 Task: Create a due date automation trigger when advanced on, on the tuesday of the week before a card is due add dates starting this month at 11:00 AM.
Action: Mouse moved to (1110, 76)
Screenshot: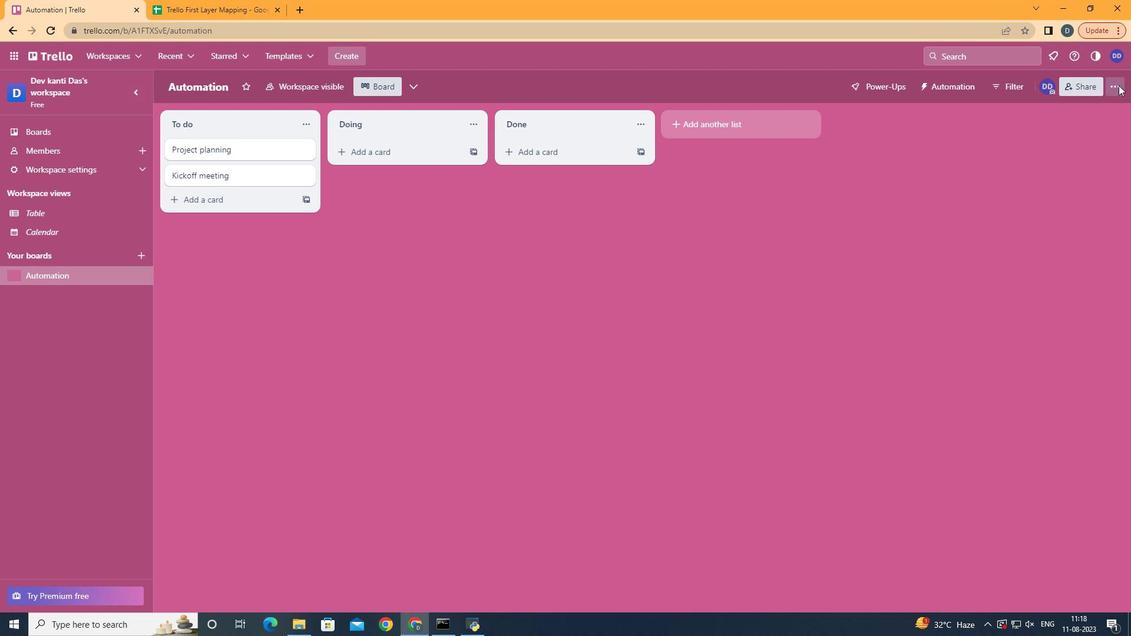 
Action: Mouse pressed left at (1110, 76)
Screenshot: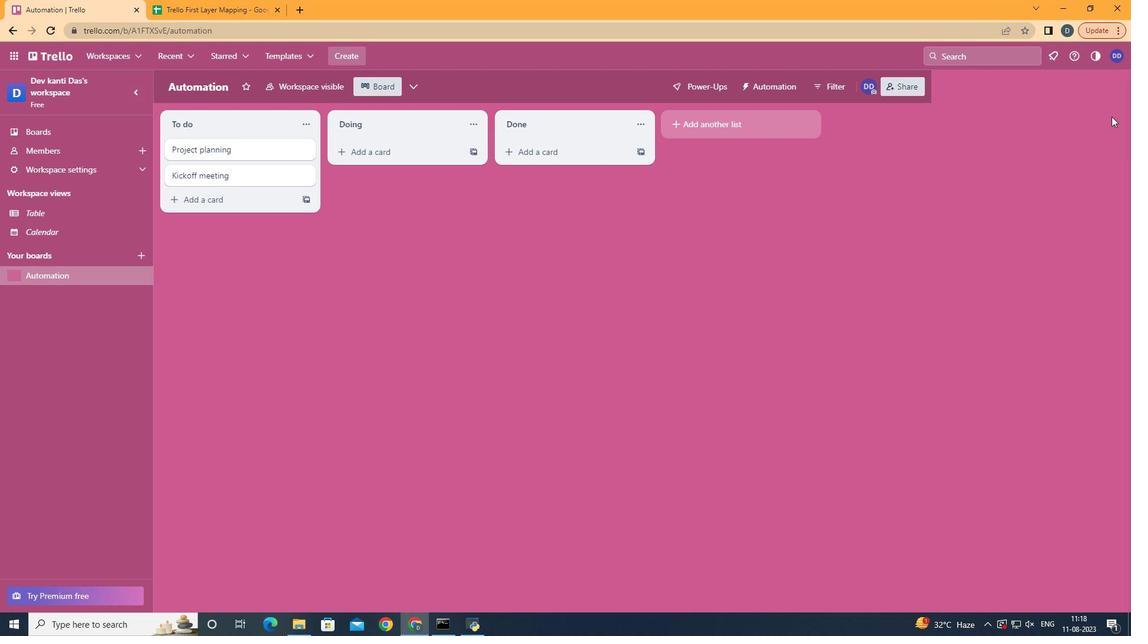 
Action: Mouse moved to (1012, 254)
Screenshot: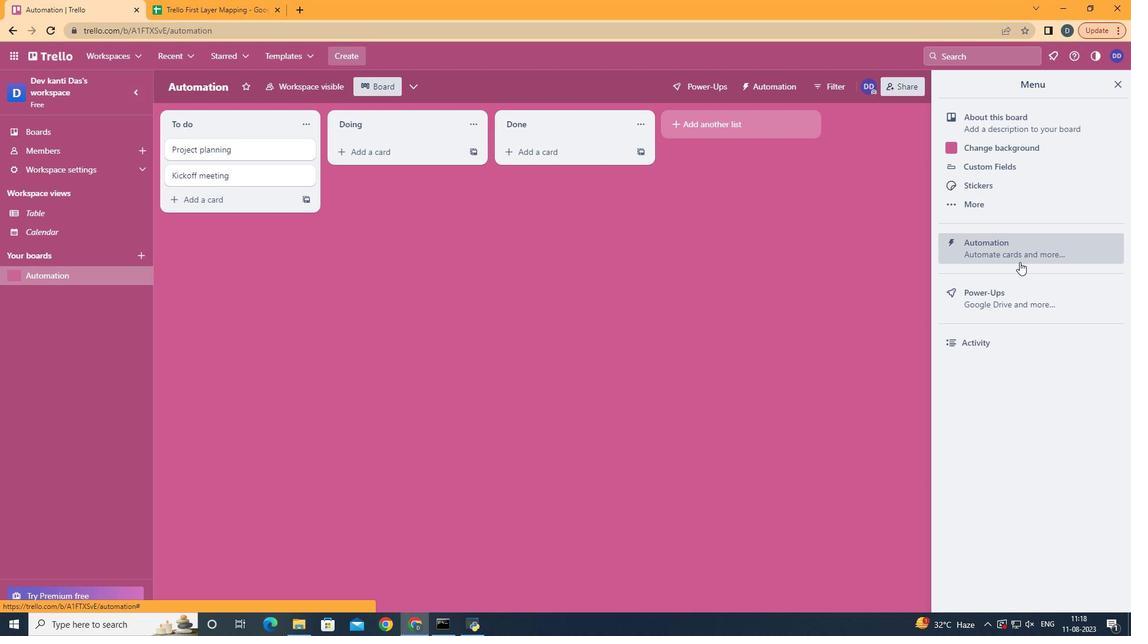 
Action: Mouse pressed left at (1012, 254)
Screenshot: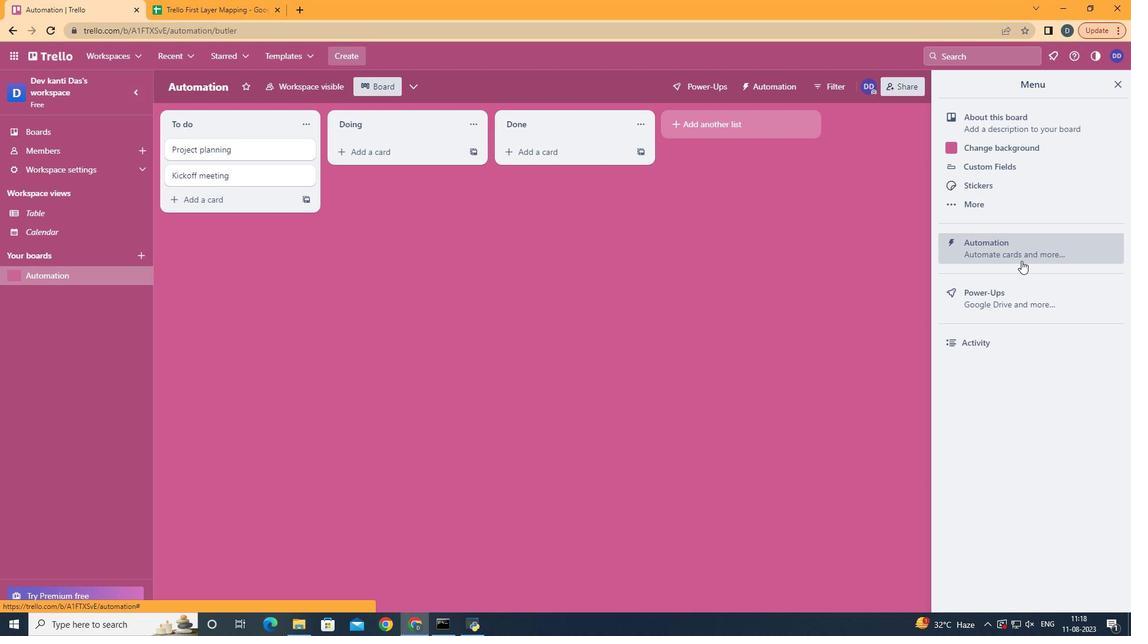 
Action: Mouse moved to (187, 221)
Screenshot: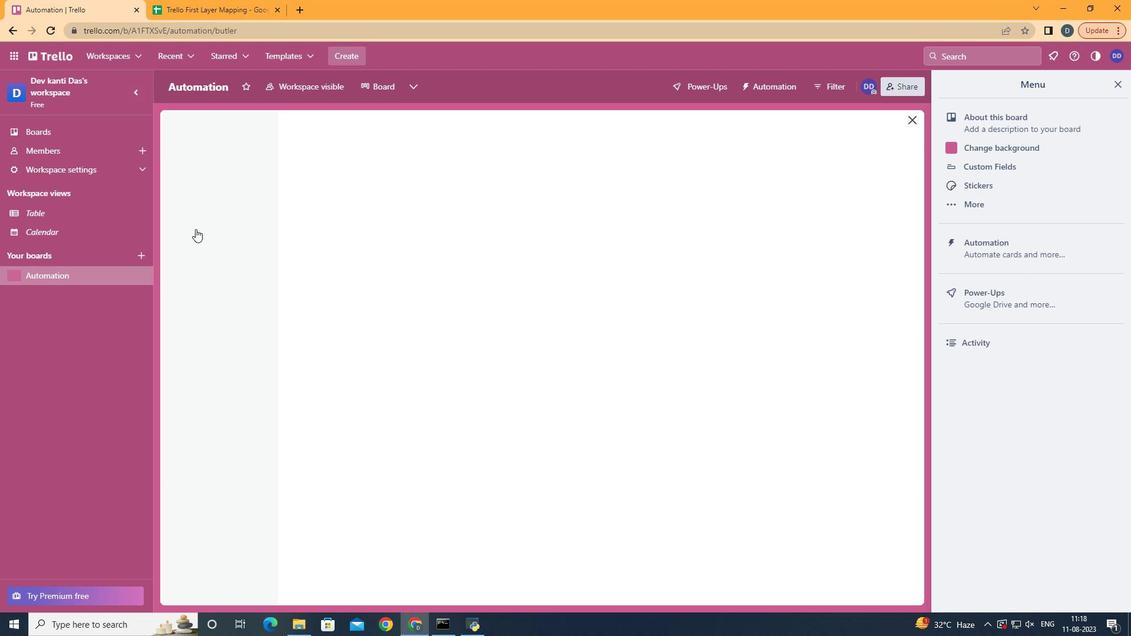 
Action: Mouse pressed left at (187, 221)
Screenshot: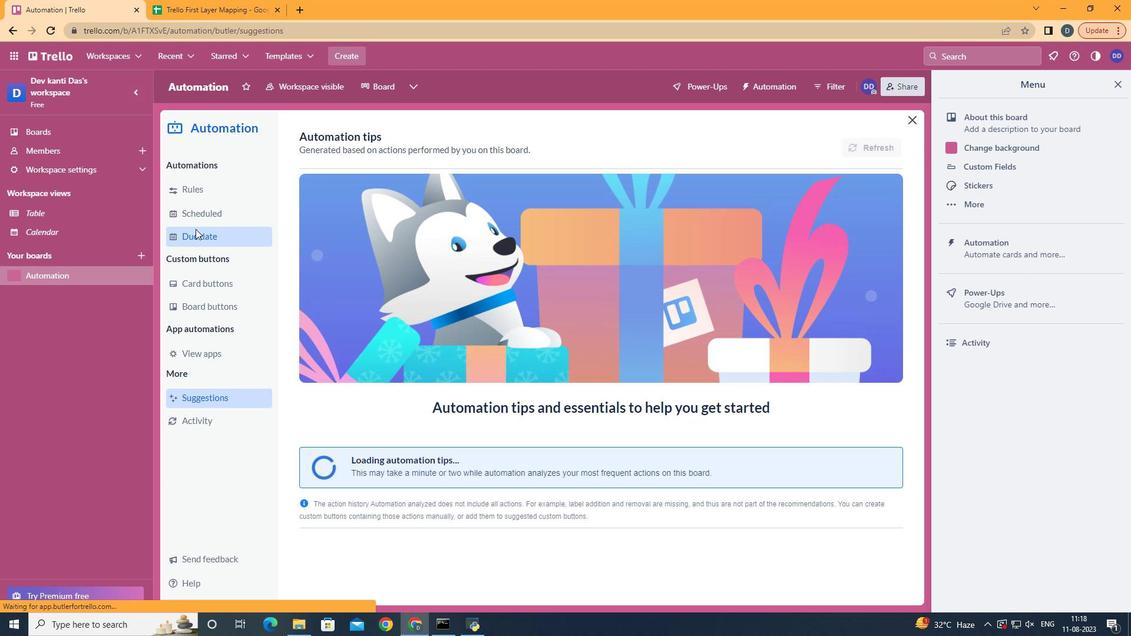 
Action: Mouse moved to (825, 128)
Screenshot: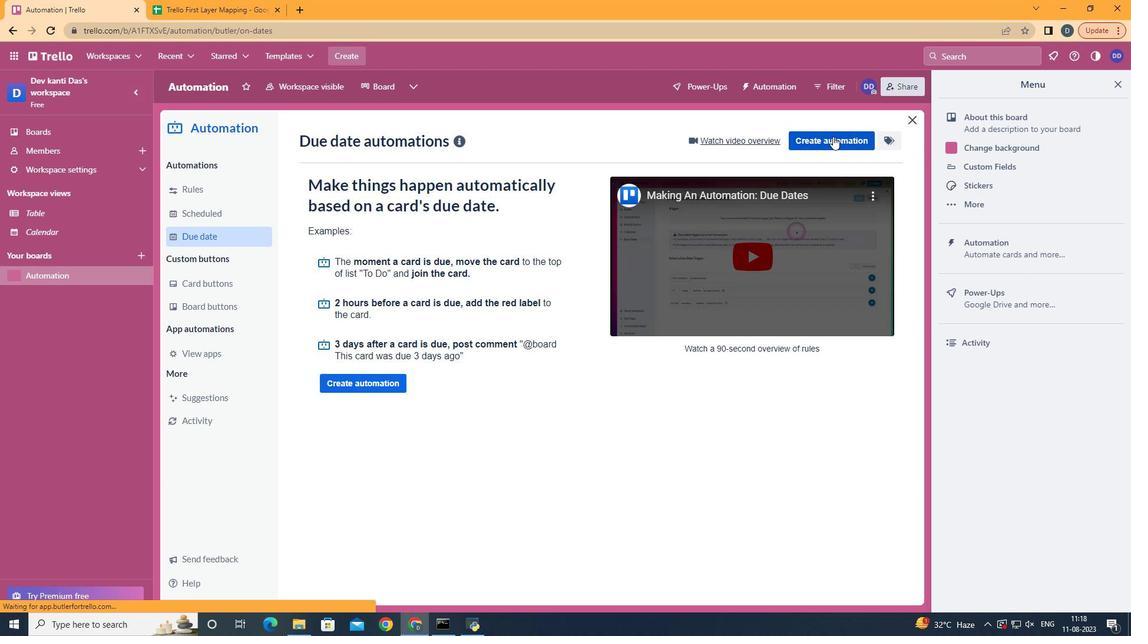 
Action: Mouse pressed left at (825, 128)
Screenshot: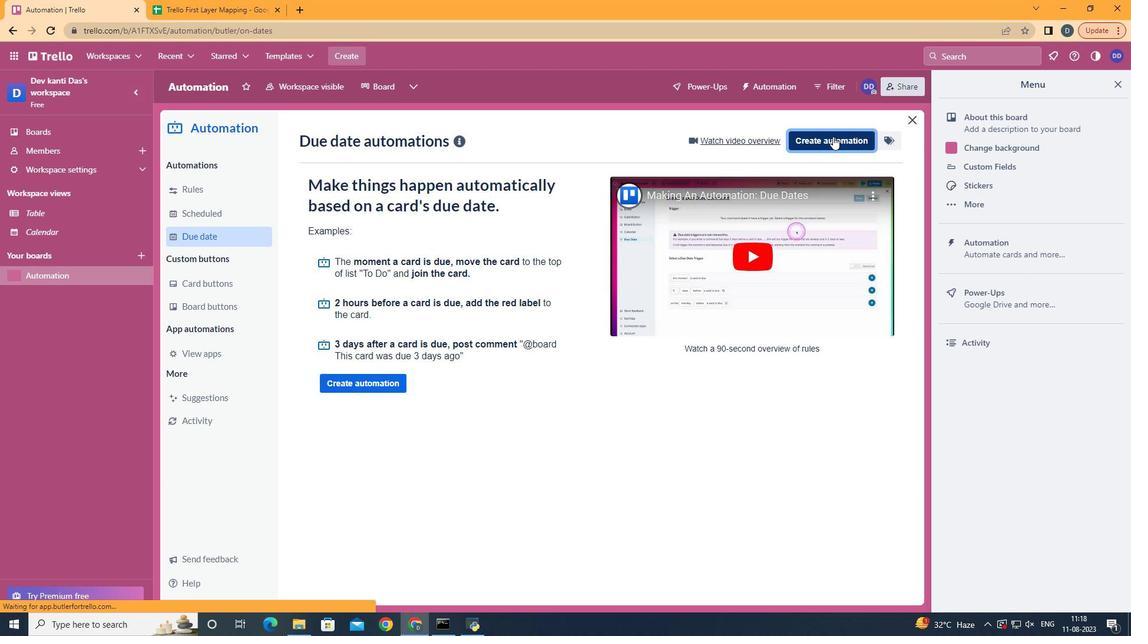 
Action: Mouse moved to (634, 239)
Screenshot: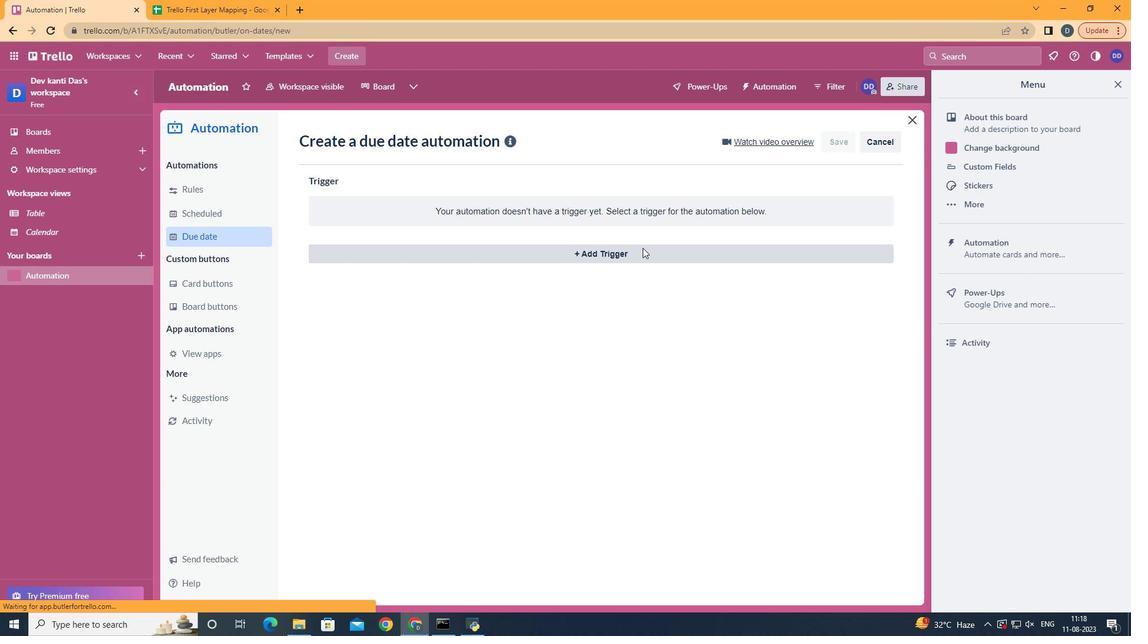 
Action: Mouse pressed left at (634, 239)
Screenshot: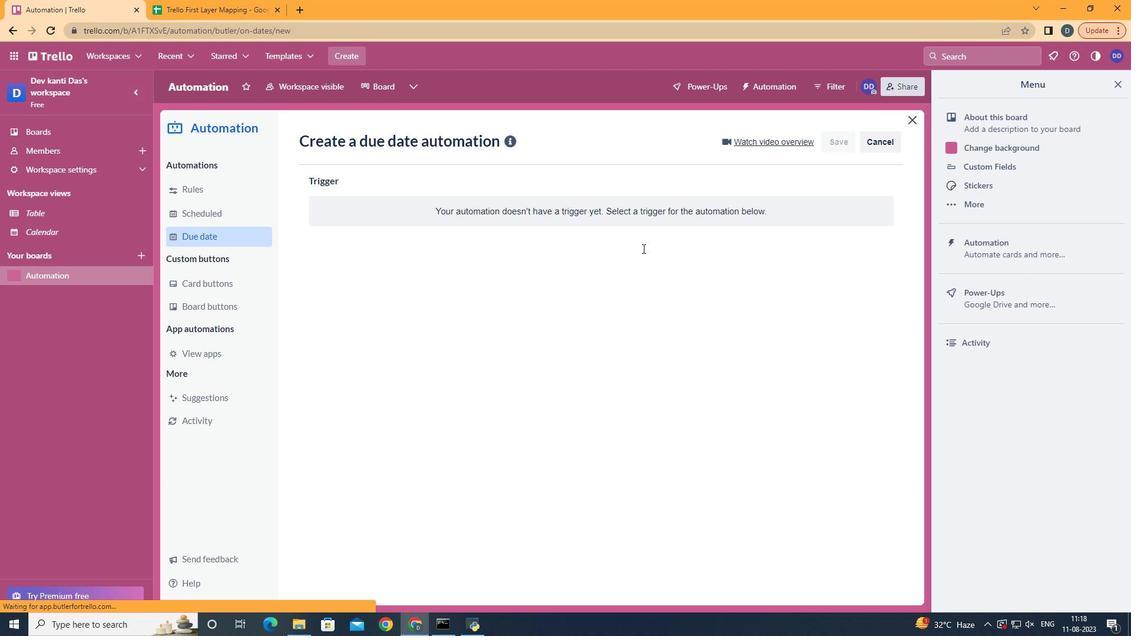 
Action: Mouse moved to (392, 325)
Screenshot: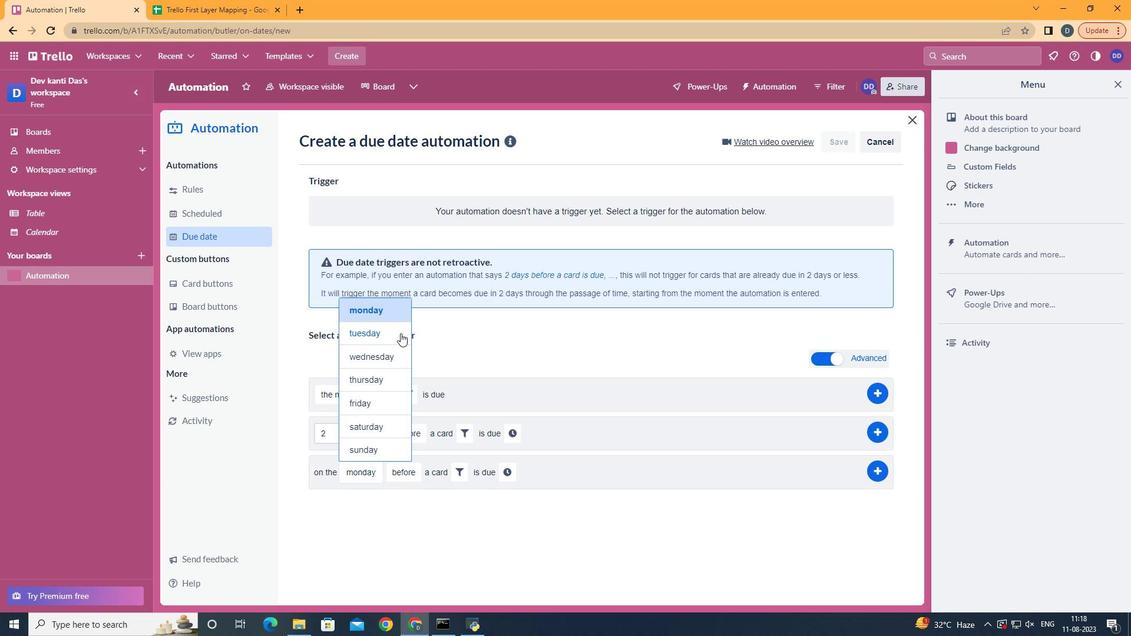 
Action: Mouse pressed left at (392, 325)
Screenshot: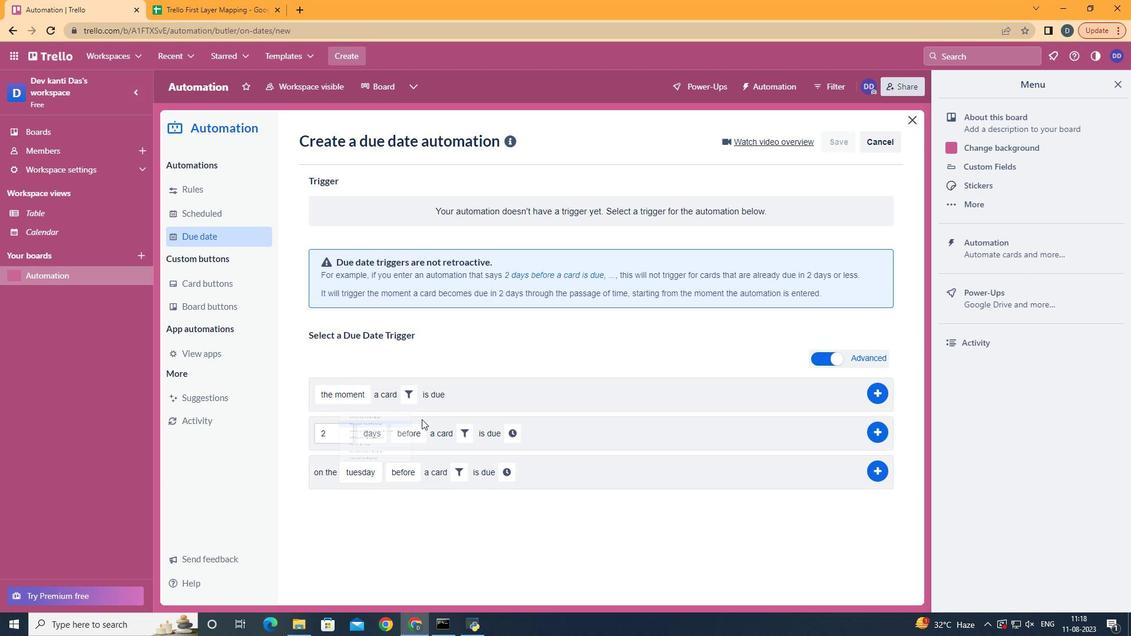 
Action: Mouse moved to (407, 558)
Screenshot: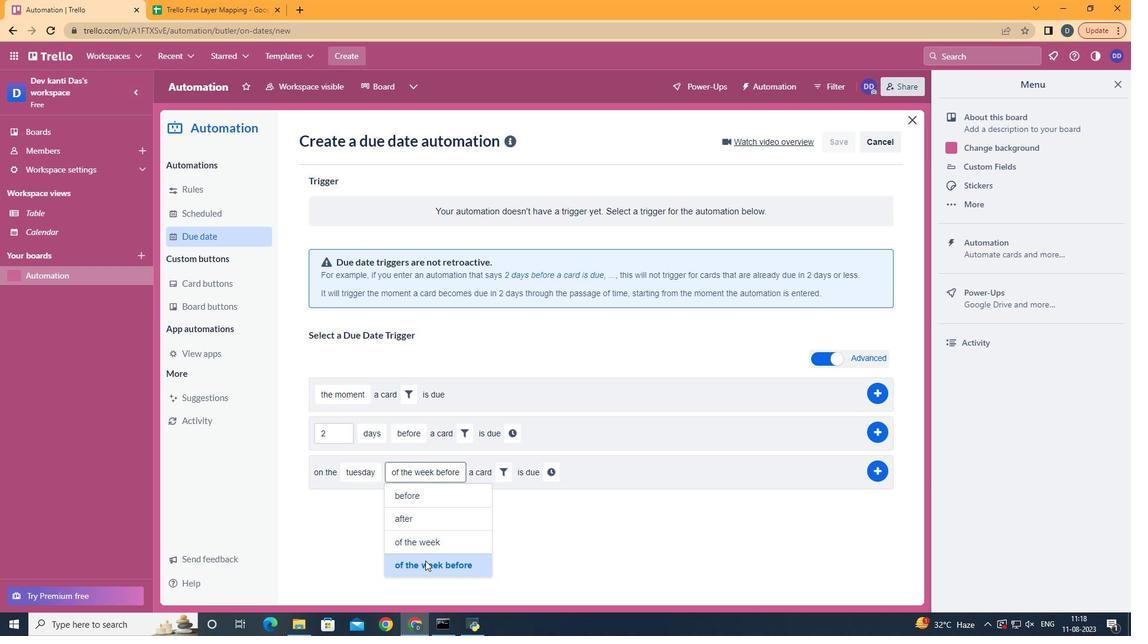 
Action: Mouse pressed left at (407, 558)
Screenshot: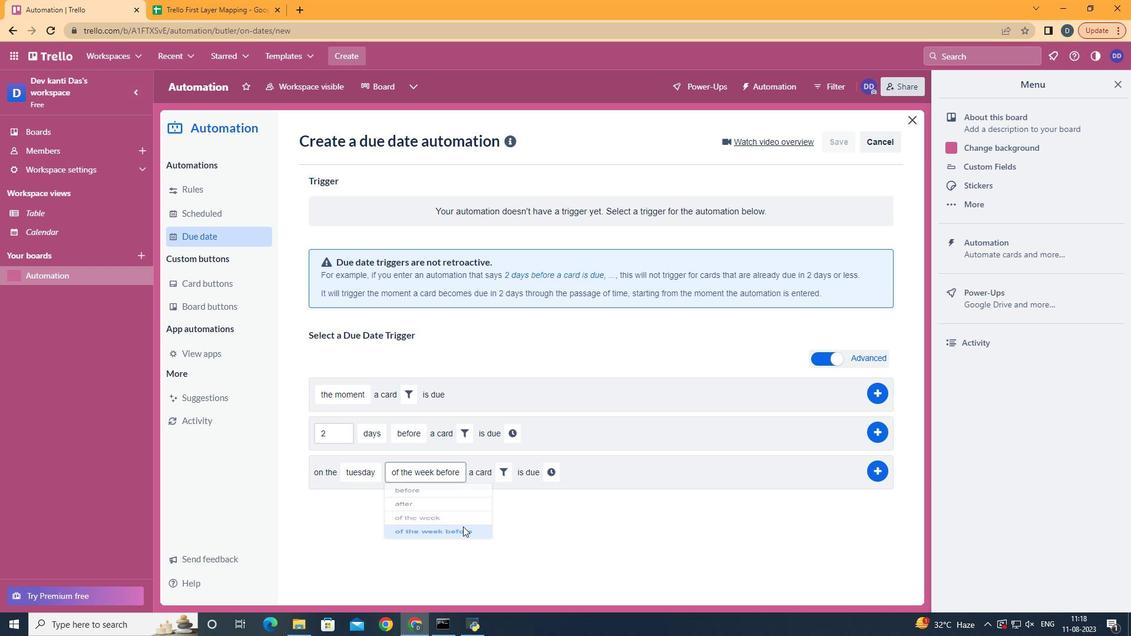 
Action: Mouse moved to (496, 465)
Screenshot: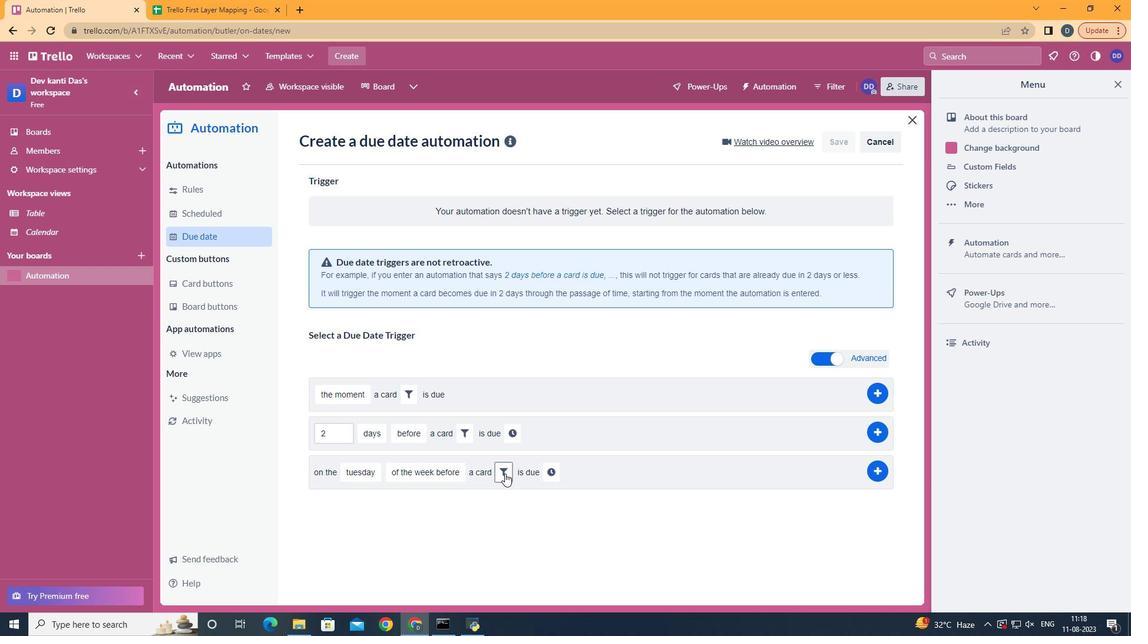 
Action: Mouse pressed left at (496, 465)
Screenshot: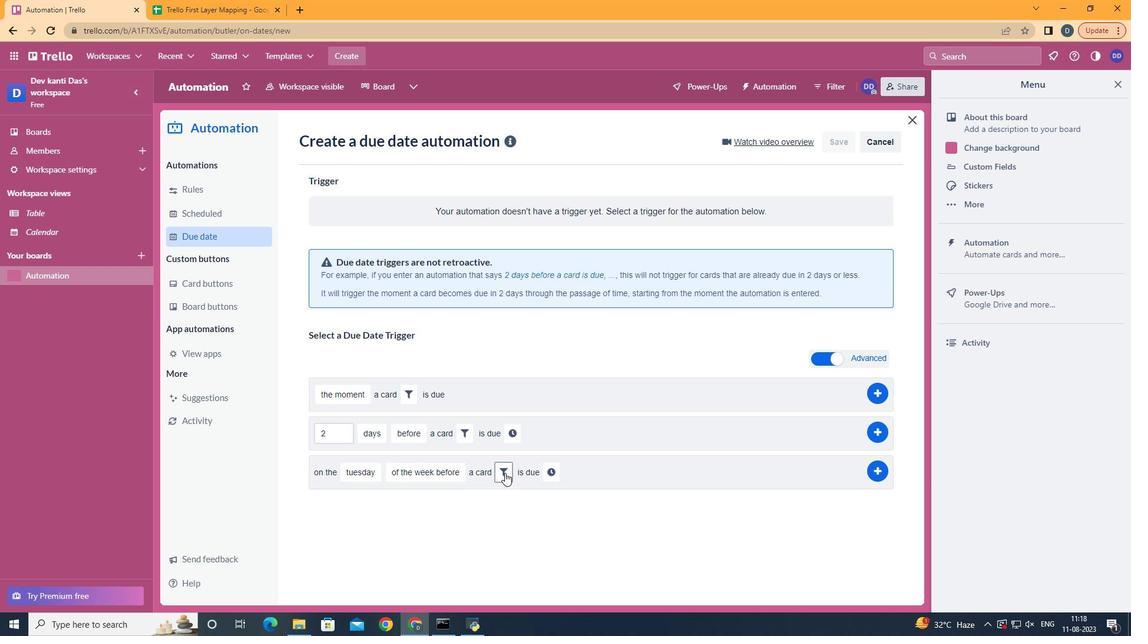 
Action: Mouse moved to (562, 499)
Screenshot: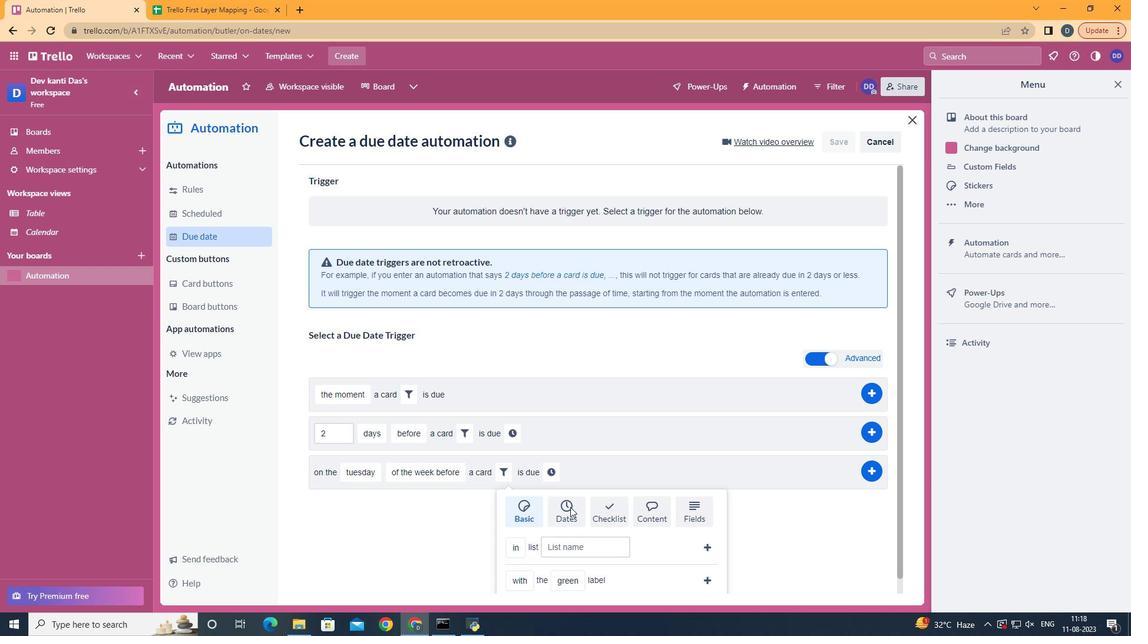 
Action: Mouse pressed left at (562, 499)
Screenshot: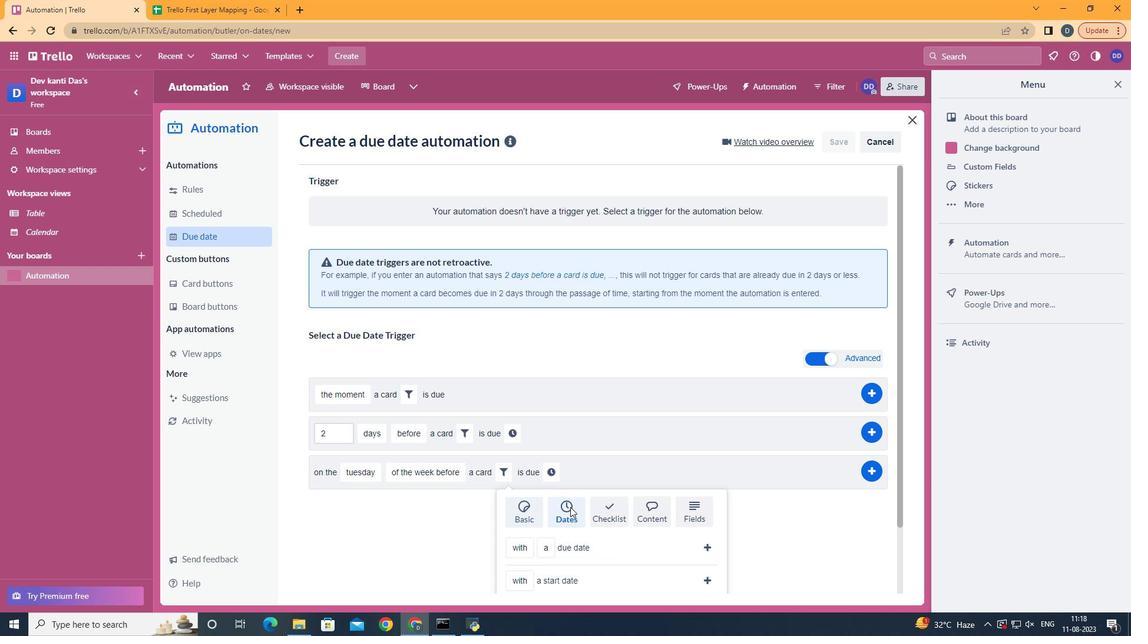 
Action: Mouse scrolled (562, 498) with delta (0, 0)
Screenshot: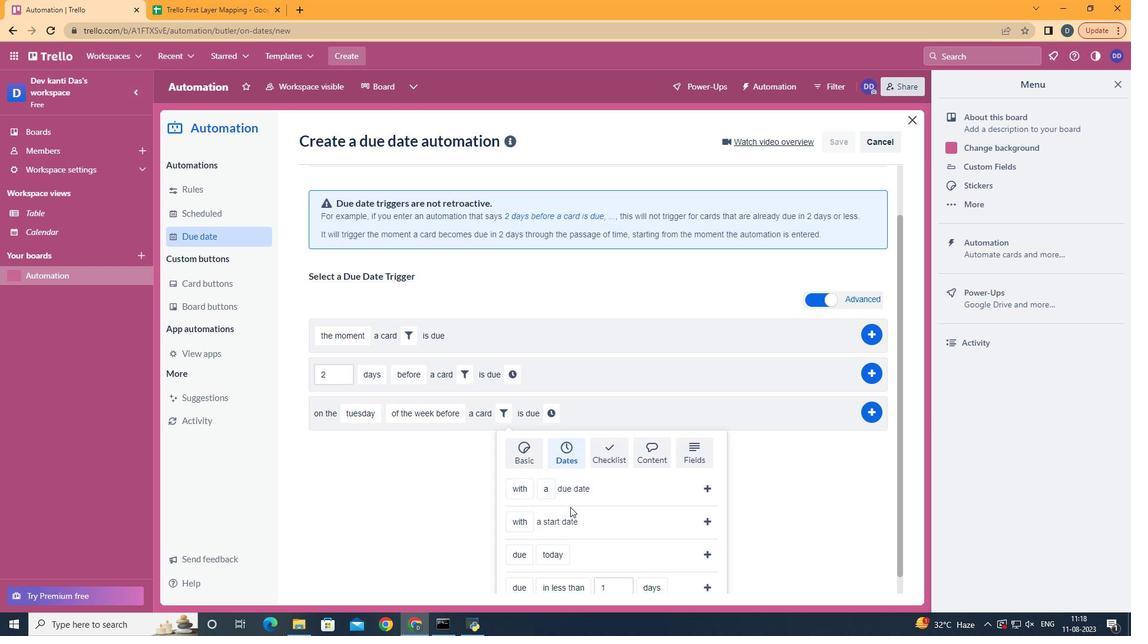 
Action: Mouse scrolled (562, 498) with delta (0, 0)
Screenshot: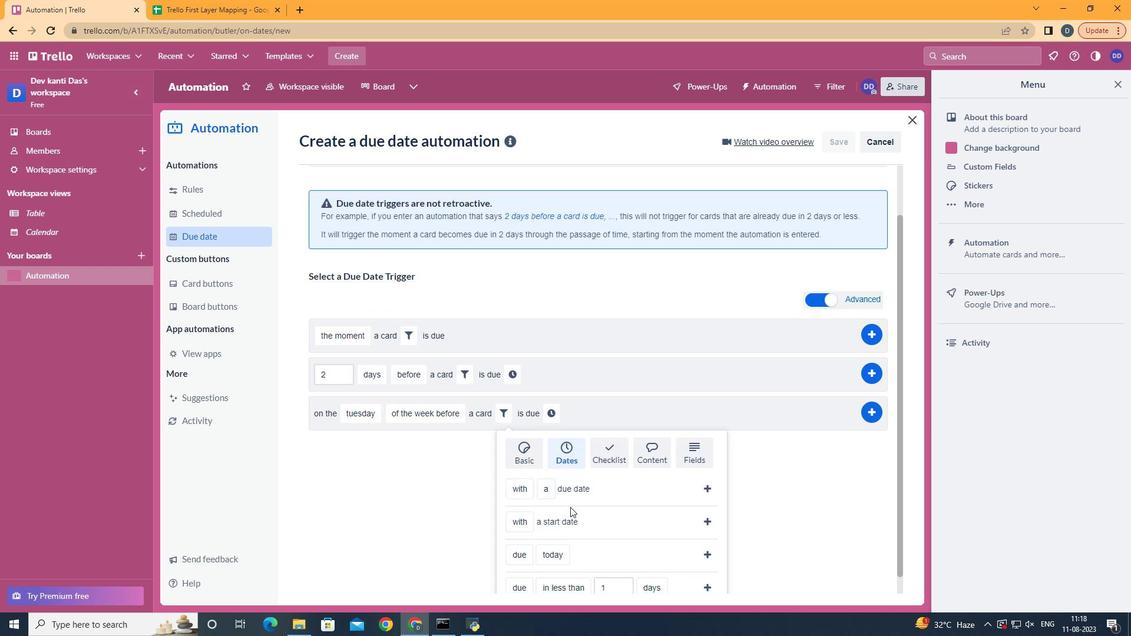 
Action: Mouse scrolled (562, 498) with delta (0, 0)
Screenshot: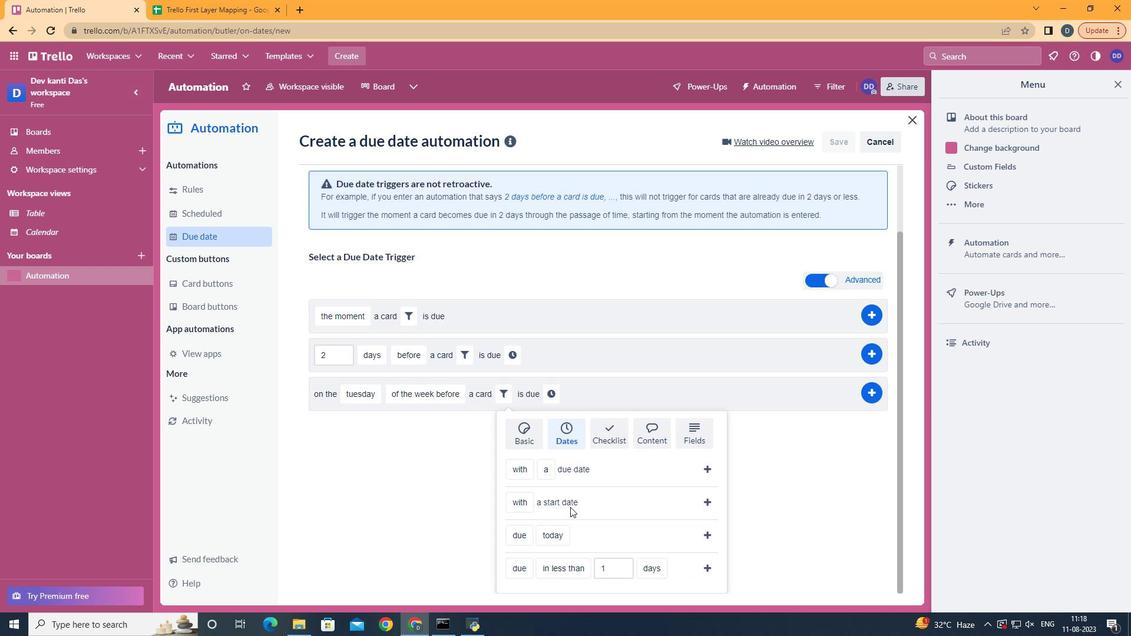
Action: Mouse scrolled (562, 498) with delta (0, 0)
Screenshot: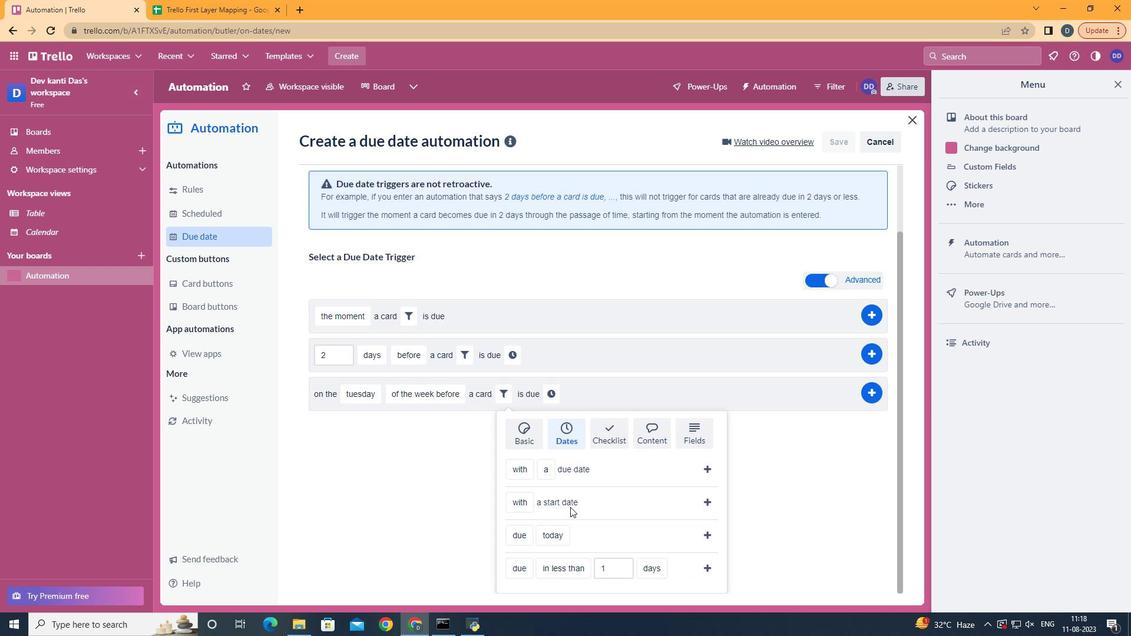 
Action: Mouse moved to (532, 482)
Screenshot: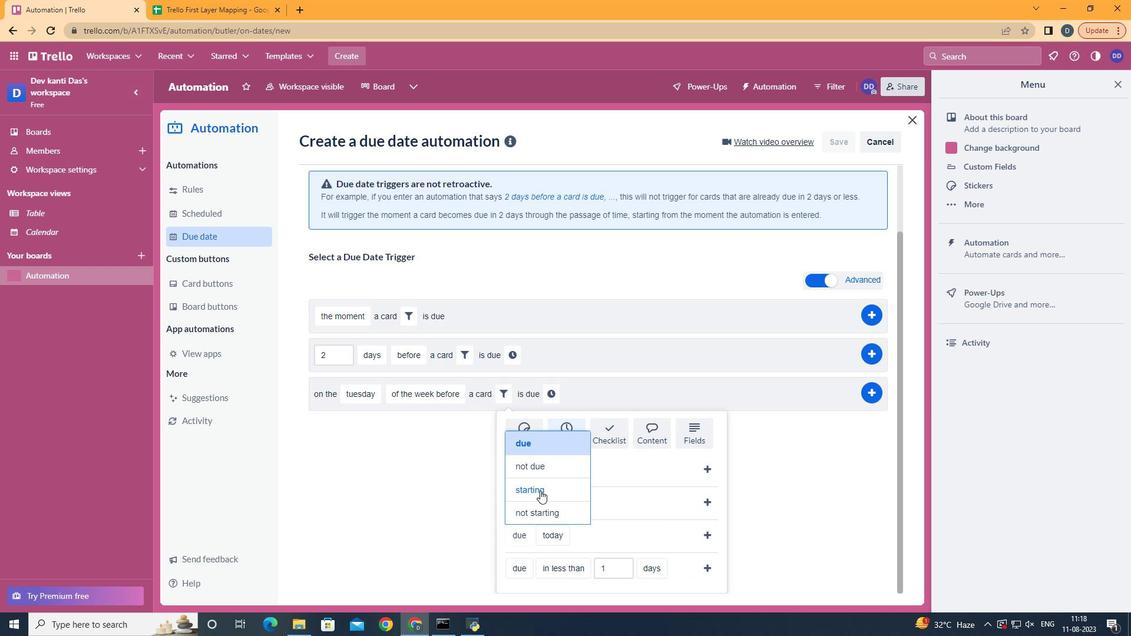 
Action: Mouse pressed left at (532, 482)
Screenshot: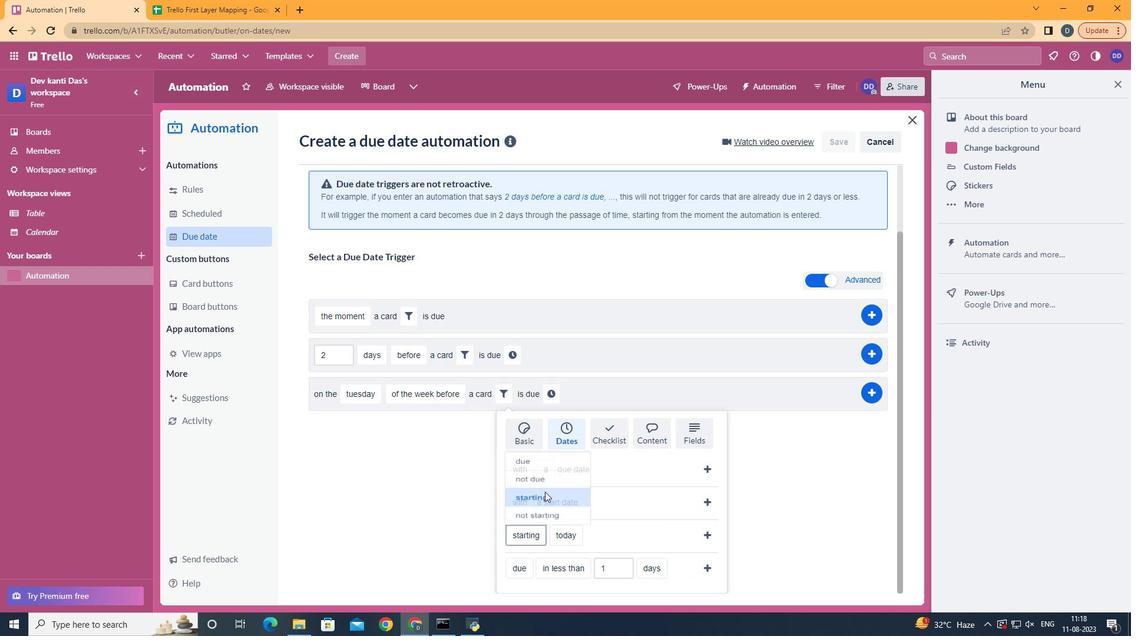 
Action: Mouse moved to (589, 482)
Screenshot: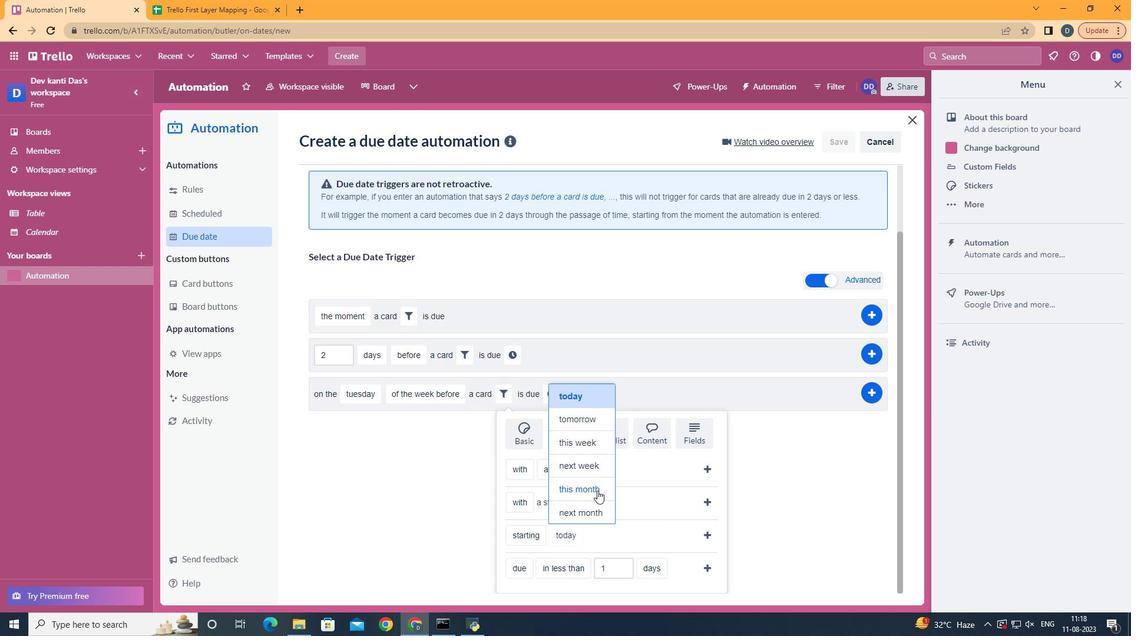 
Action: Mouse pressed left at (589, 482)
Screenshot: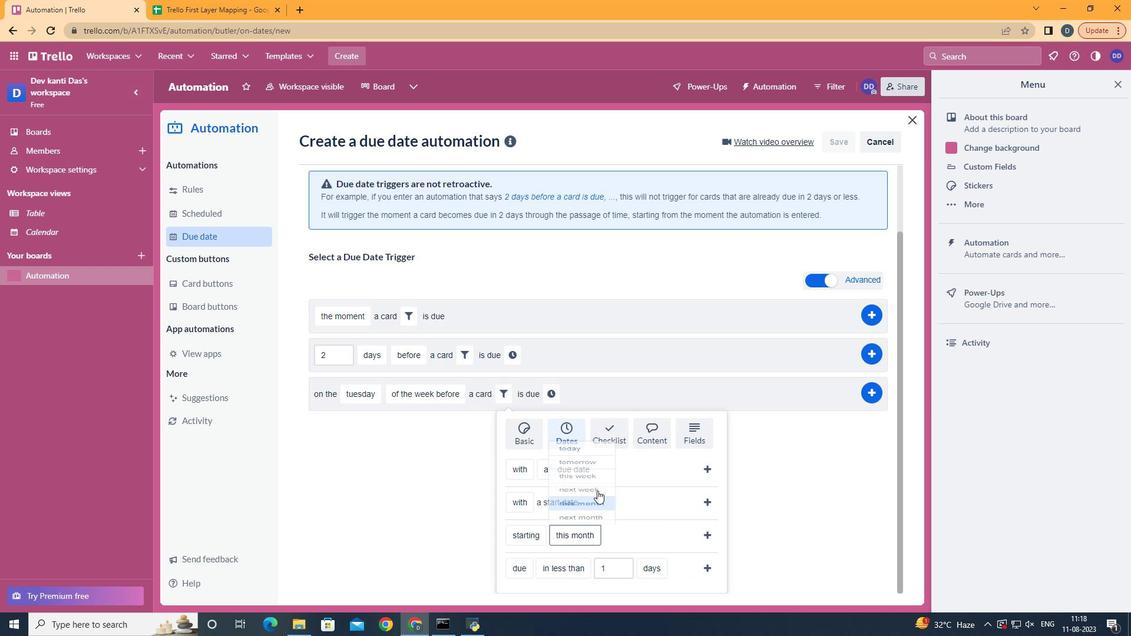 
Action: Mouse moved to (694, 526)
Screenshot: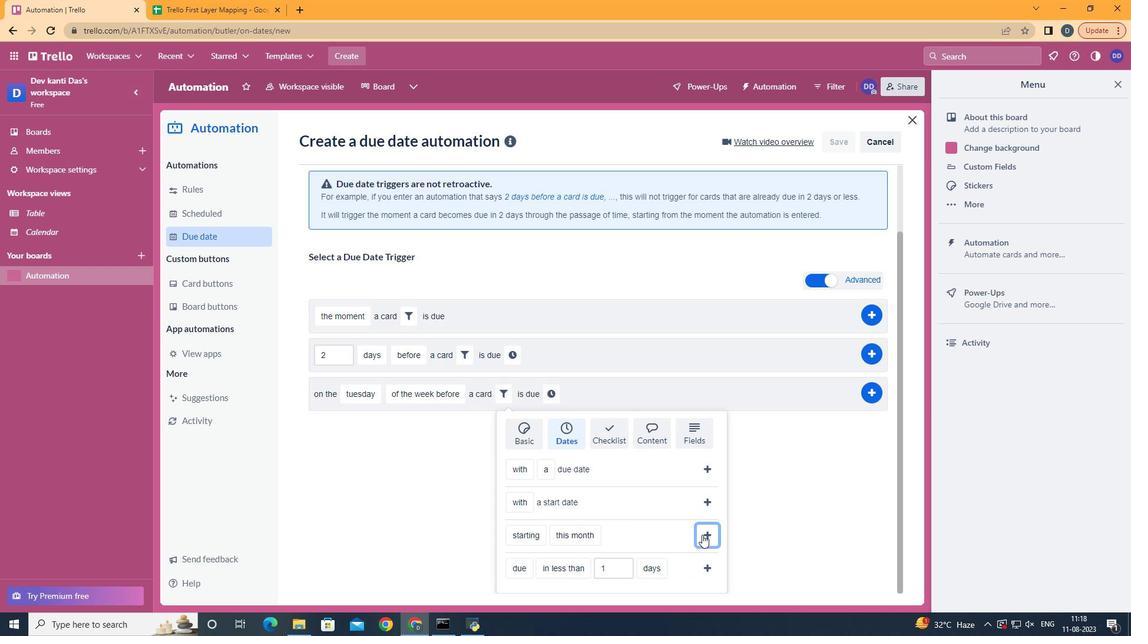 
Action: Mouse pressed left at (694, 526)
Screenshot: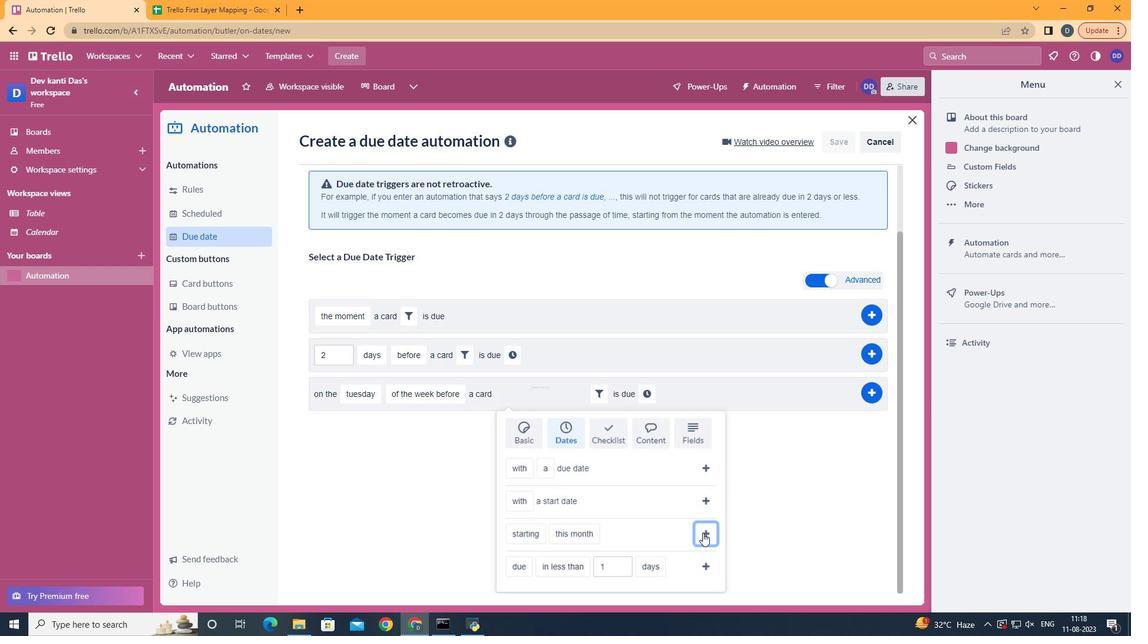 
Action: Mouse moved to (648, 462)
Screenshot: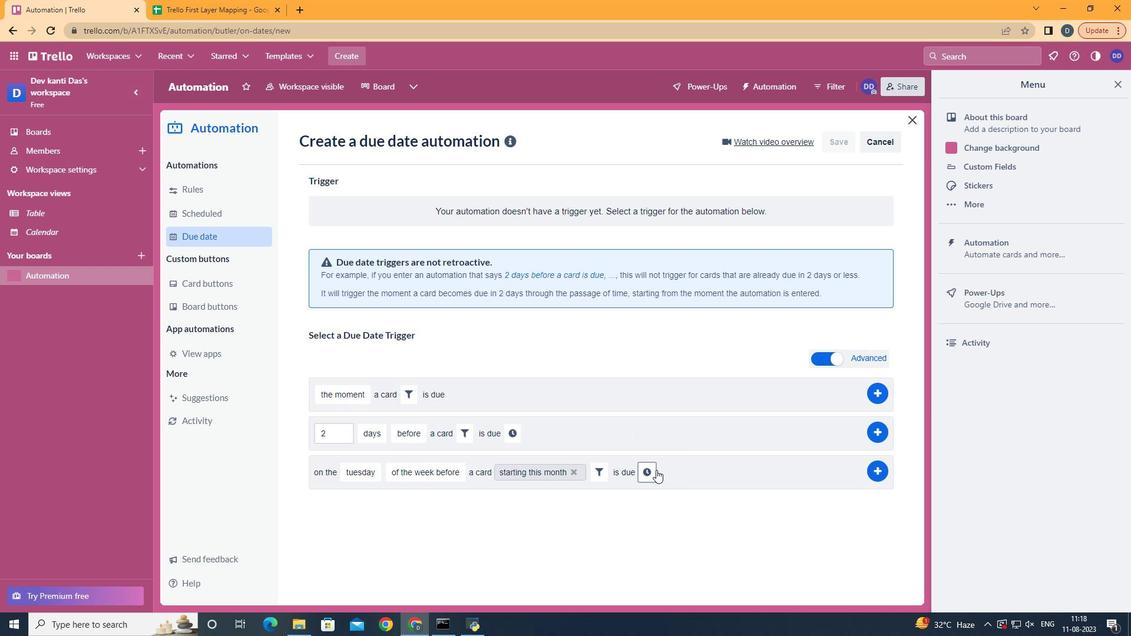 
Action: Mouse pressed left at (648, 462)
Screenshot: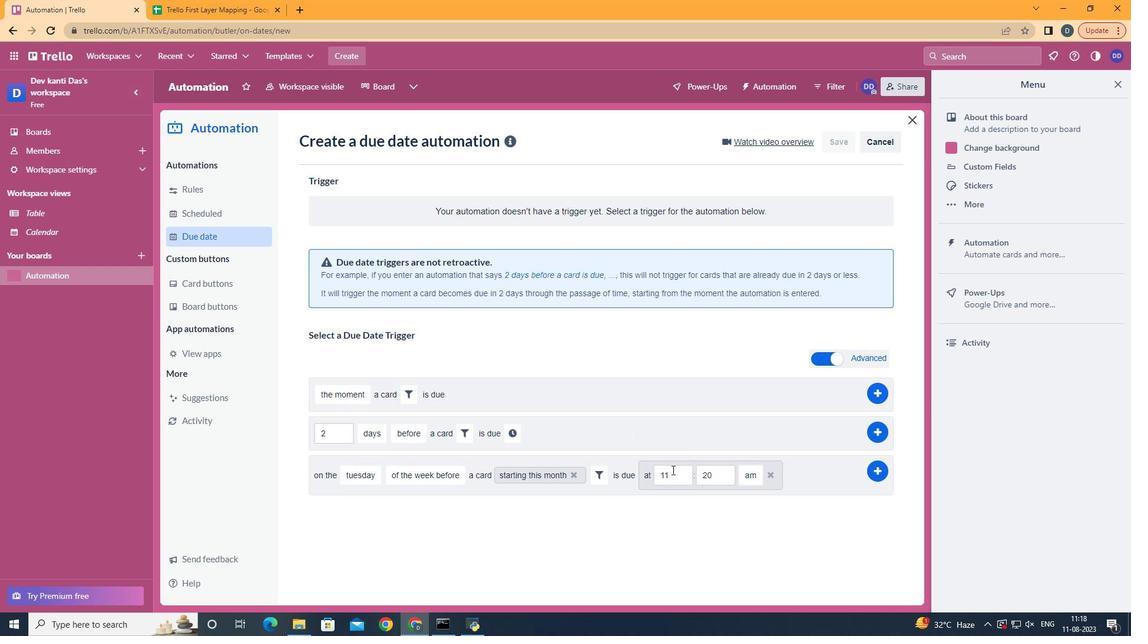 
Action: Mouse moved to (697, 465)
Screenshot: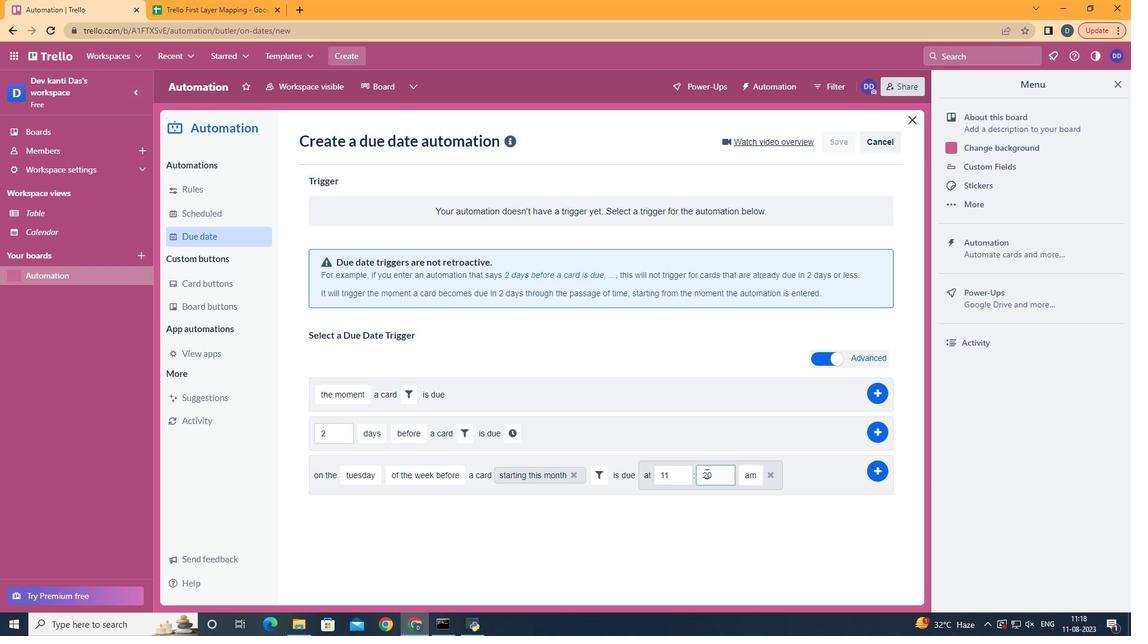 
Action: Mouse pressed left at (697, 465)
Screenshot: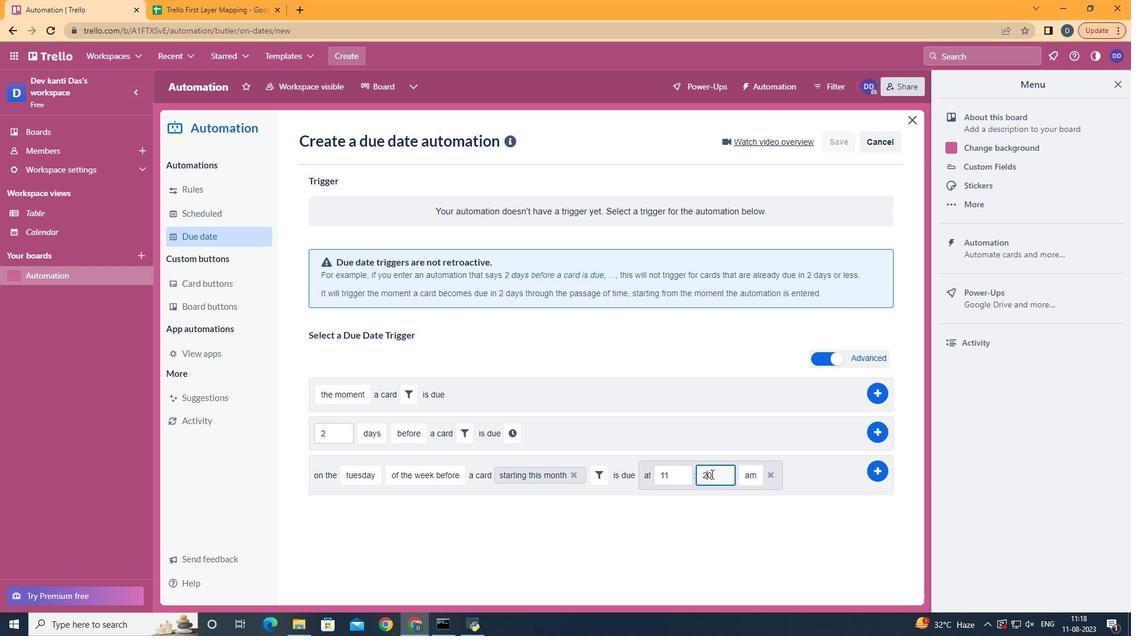 
Action: Mouse moved to (729, 468)
Screenshot: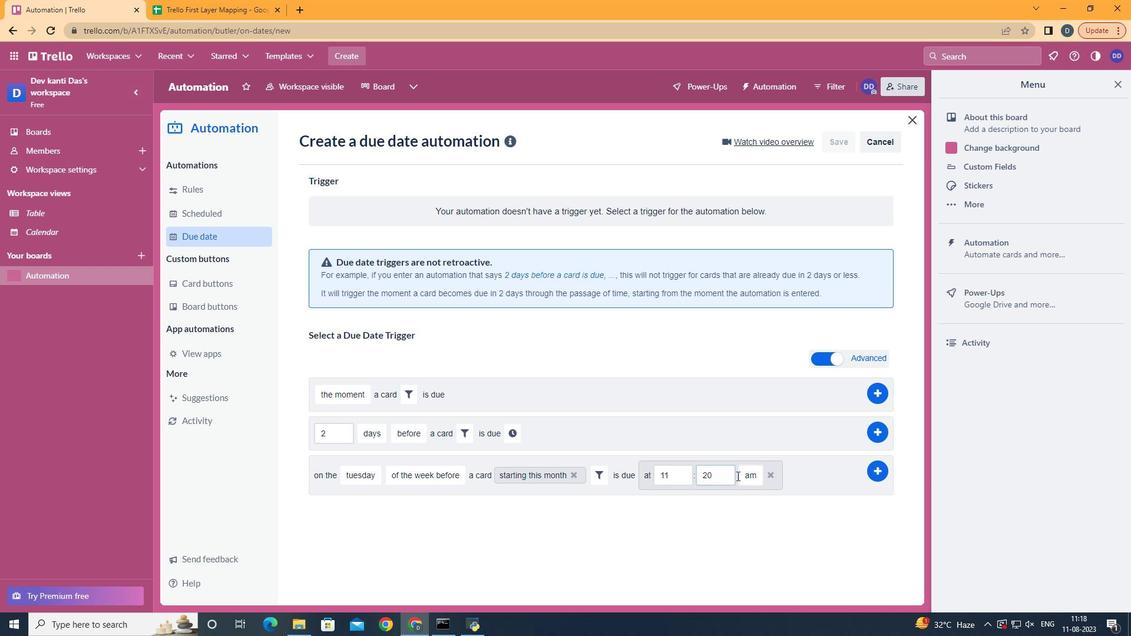
Action: Mouse pressed left at (729, 468)
Screenshot: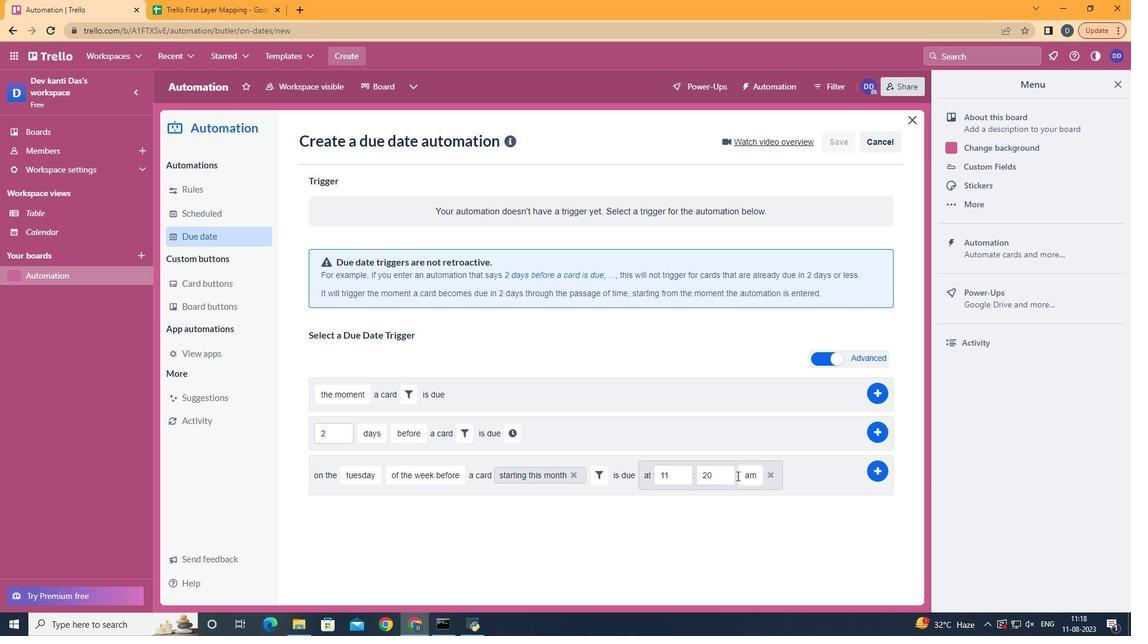 
Action: Mouse moved to (722, 468)
Screenshot: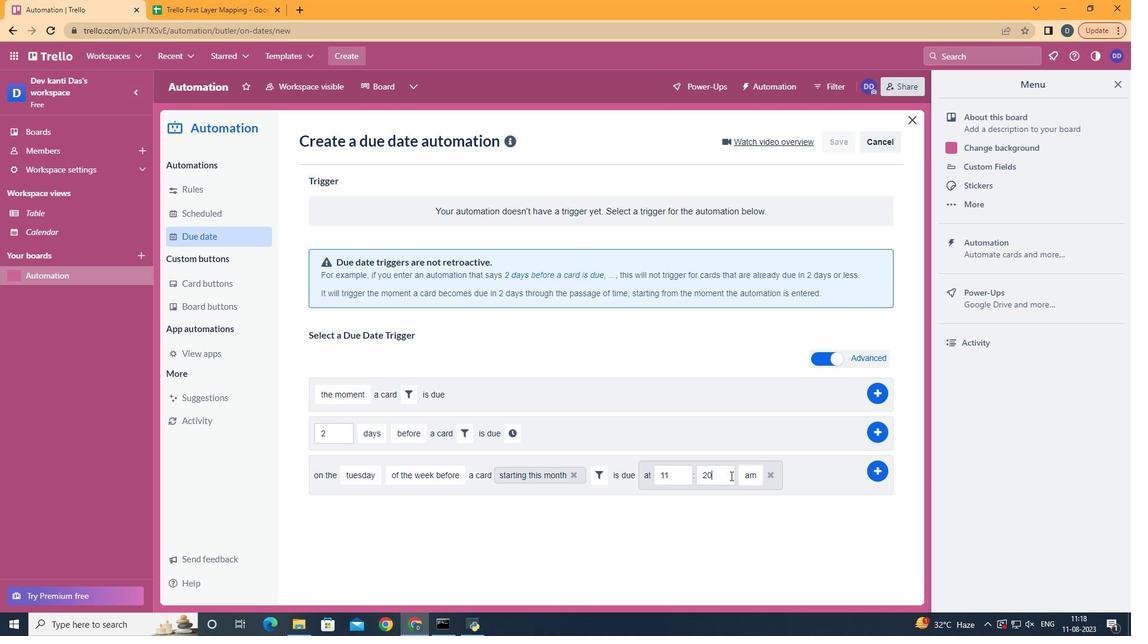 
Action: Mouse pressed left at (722, 468)
Screenshot: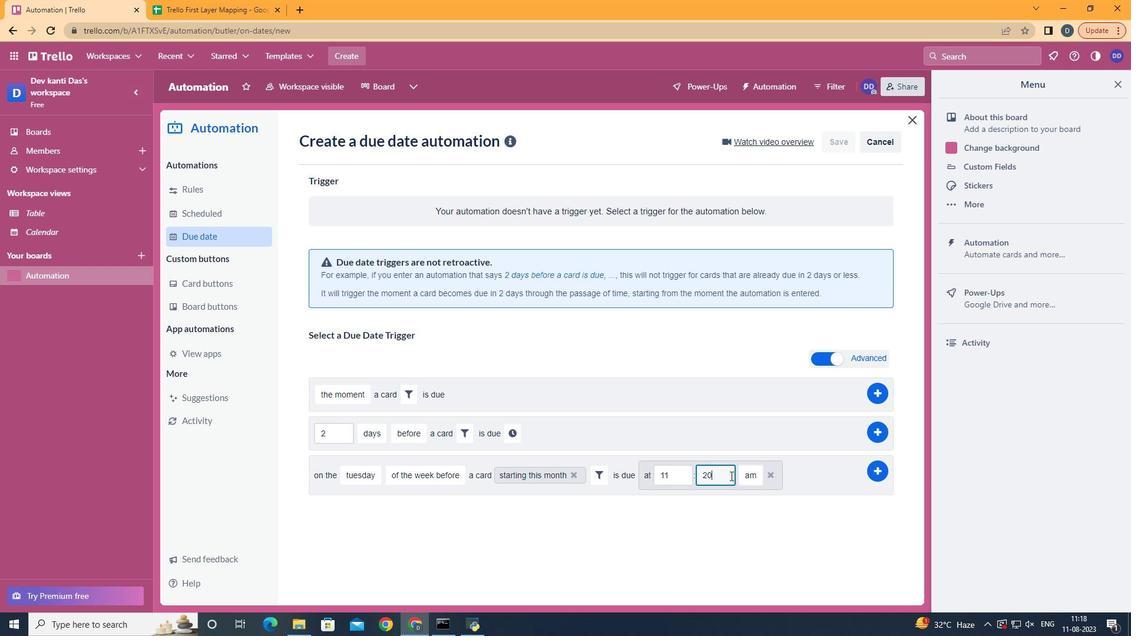
Action: Key pressed <Key.backspace><Key.backspace>00
Screenshot: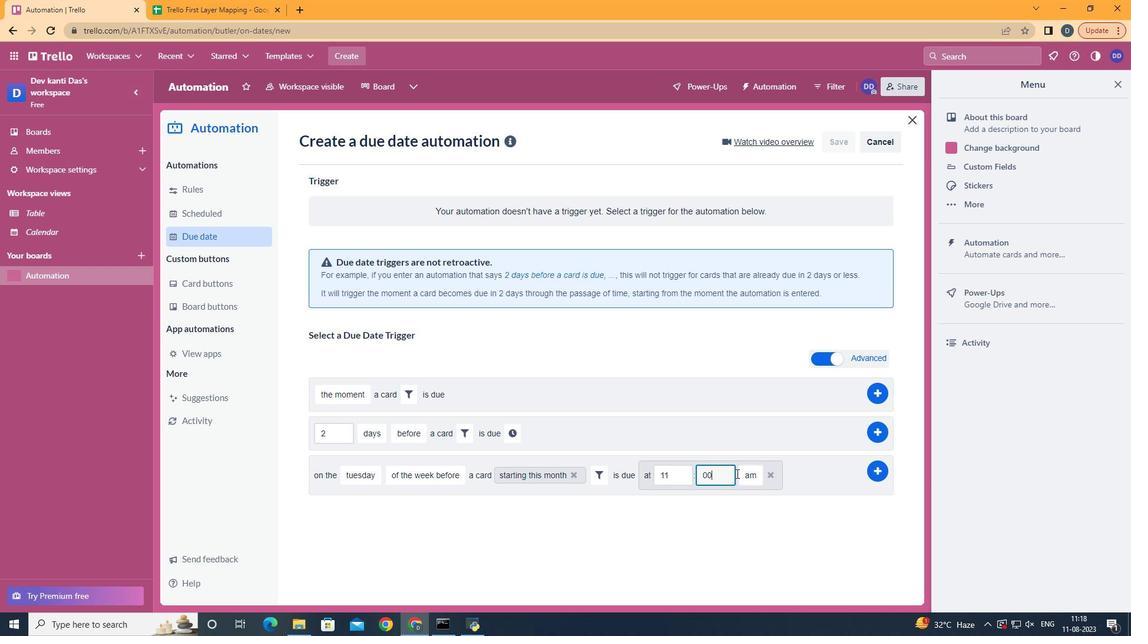 
Action: Mouse moved to (860, 468)
Screenshot: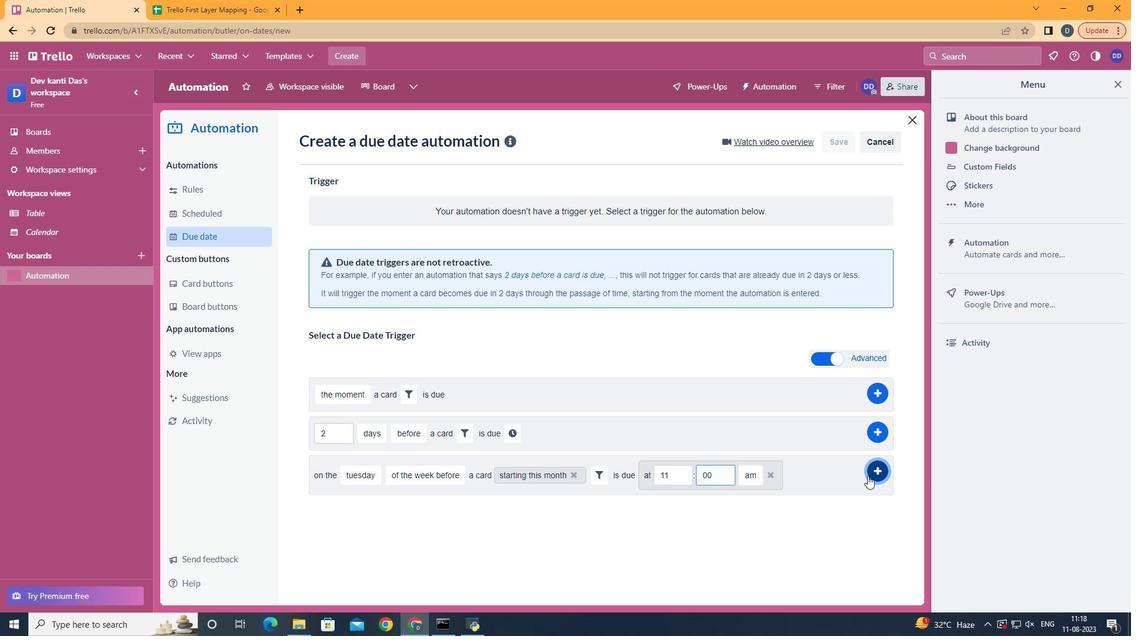 
Action: Mouse pressed left at (860, 468)
Screenshot: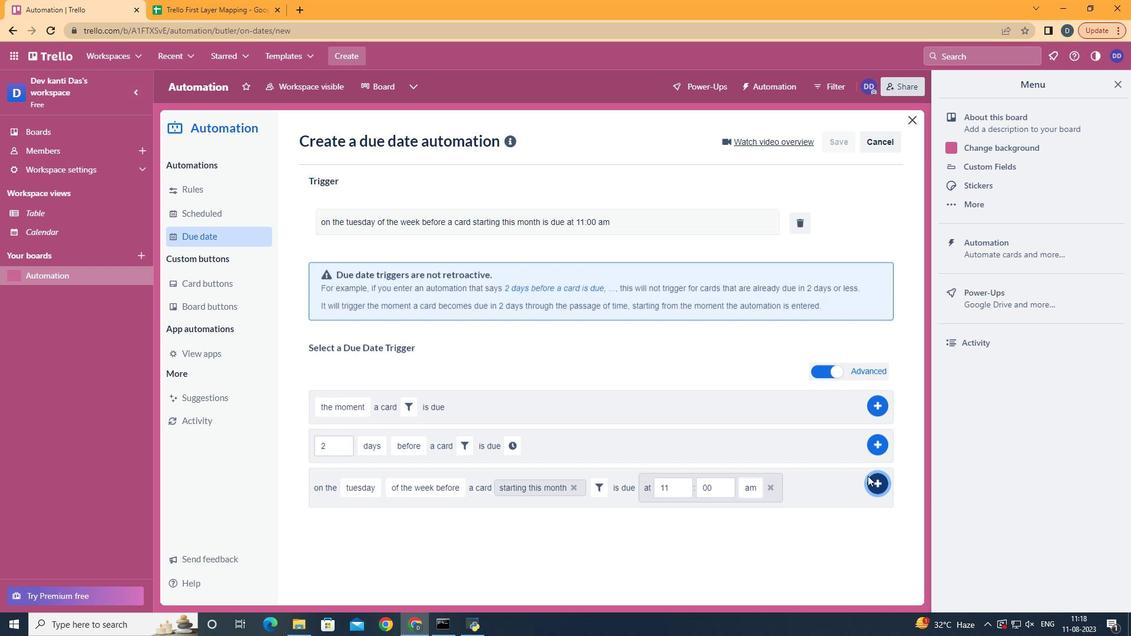 
Action: Mouse moved to (862, 468)
Screenshot: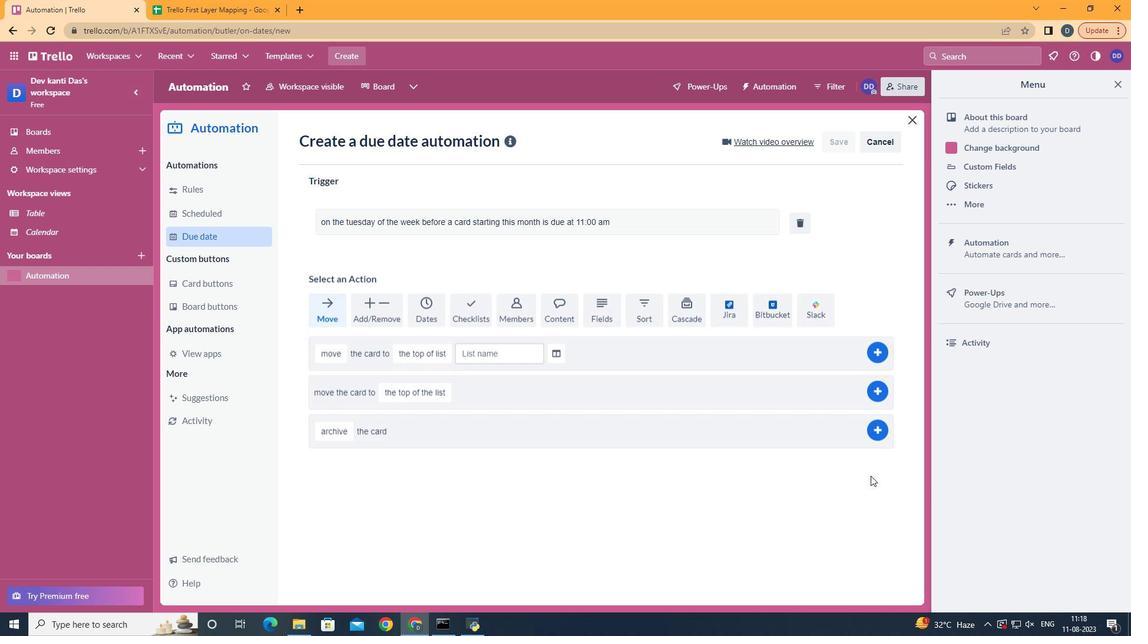 
